 Task: Check the sale-to-list ratio of ranch in the last 1 year.
Action: Mouse moved to (979, 220)
Screenshot: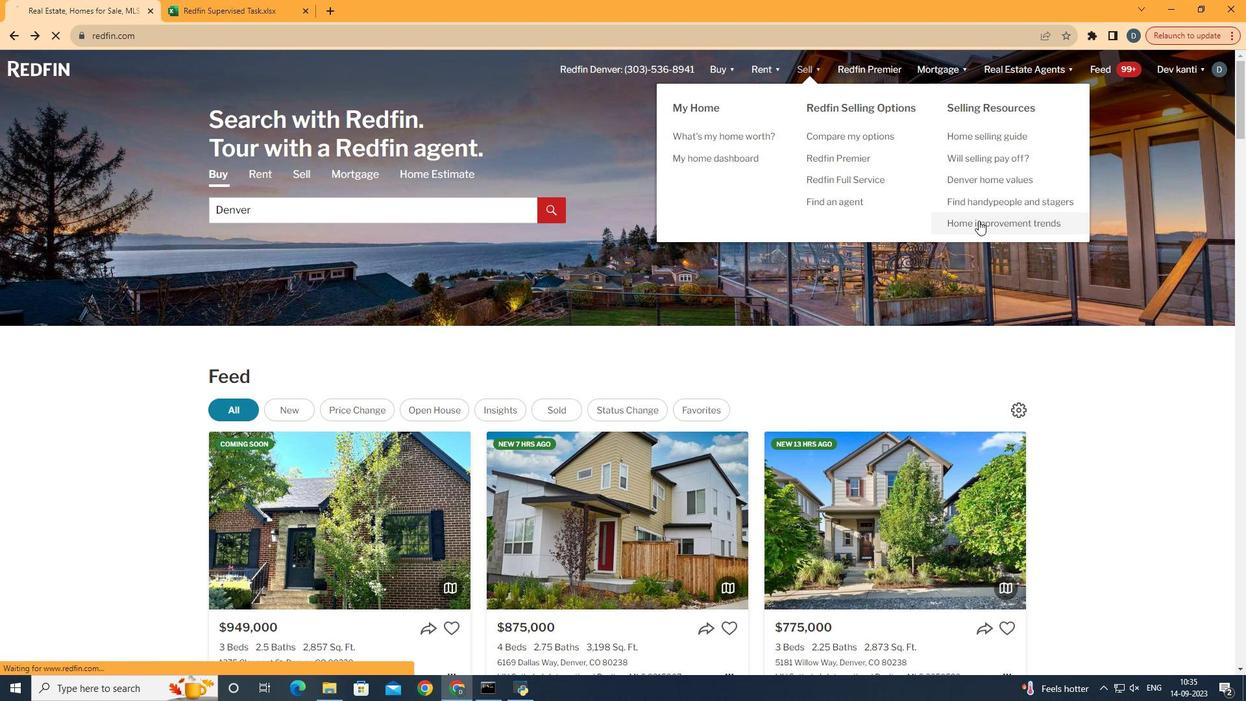 
Action: Mouse pressed left at (979, 220)
Screenshot: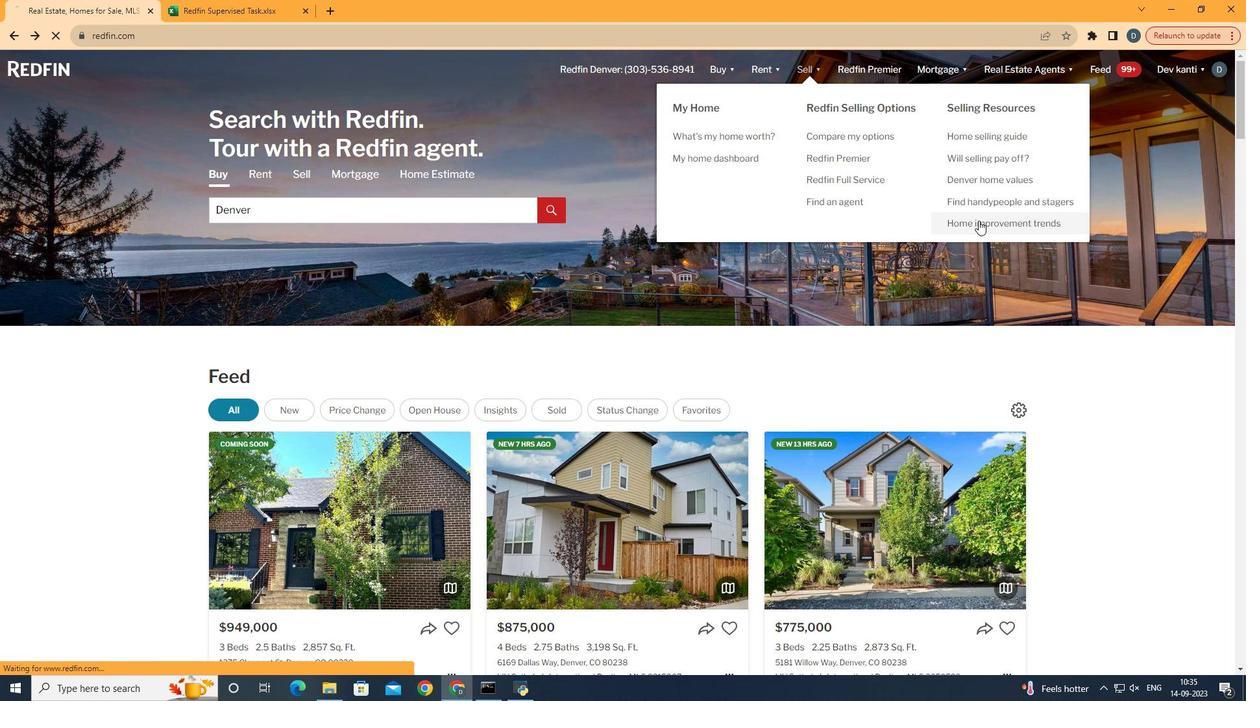 
Action: Mouse moved to (318, 242)
Screenshot: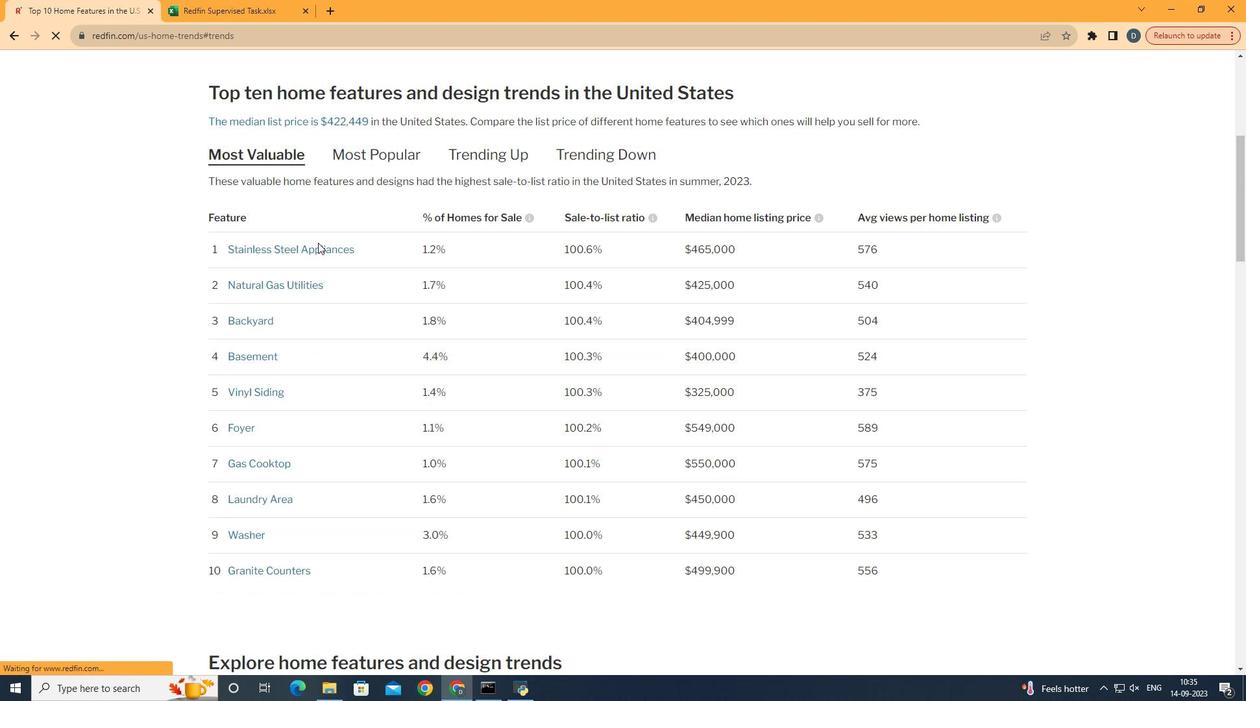
Action: Mouse pressed left at (318, 242)
Screenshot: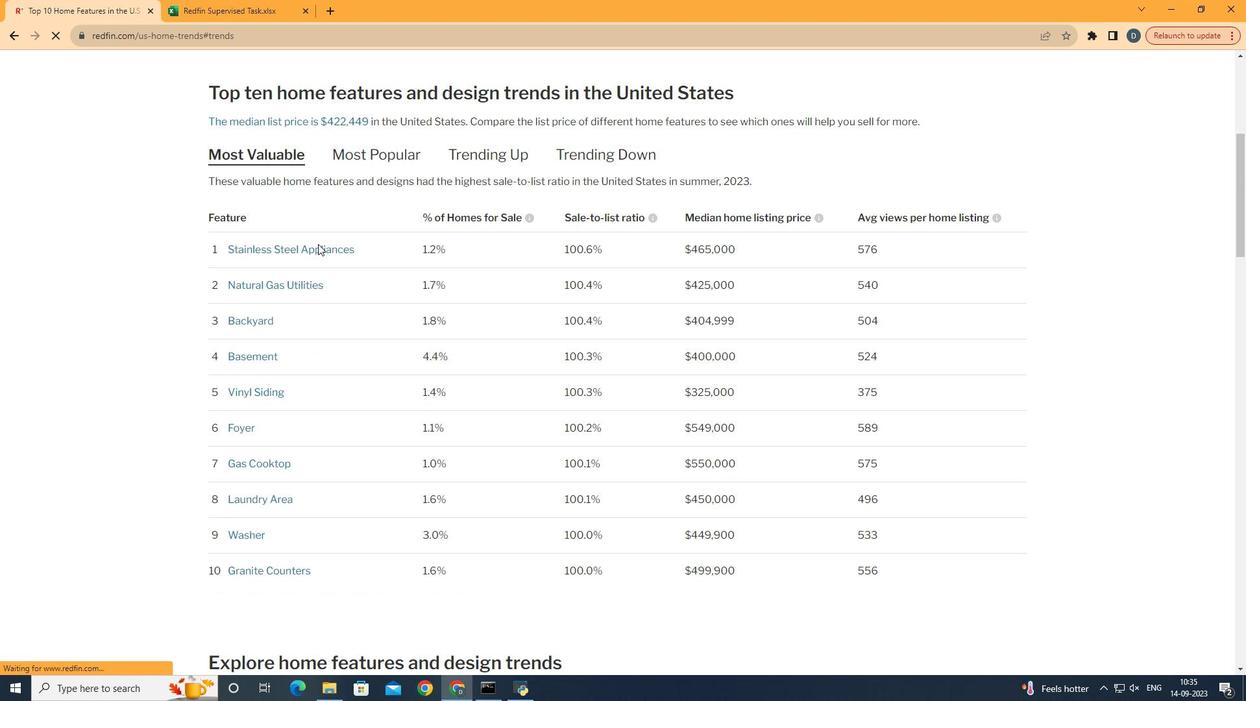 
Action: Mouse moved to (329, 276)
Screenshot: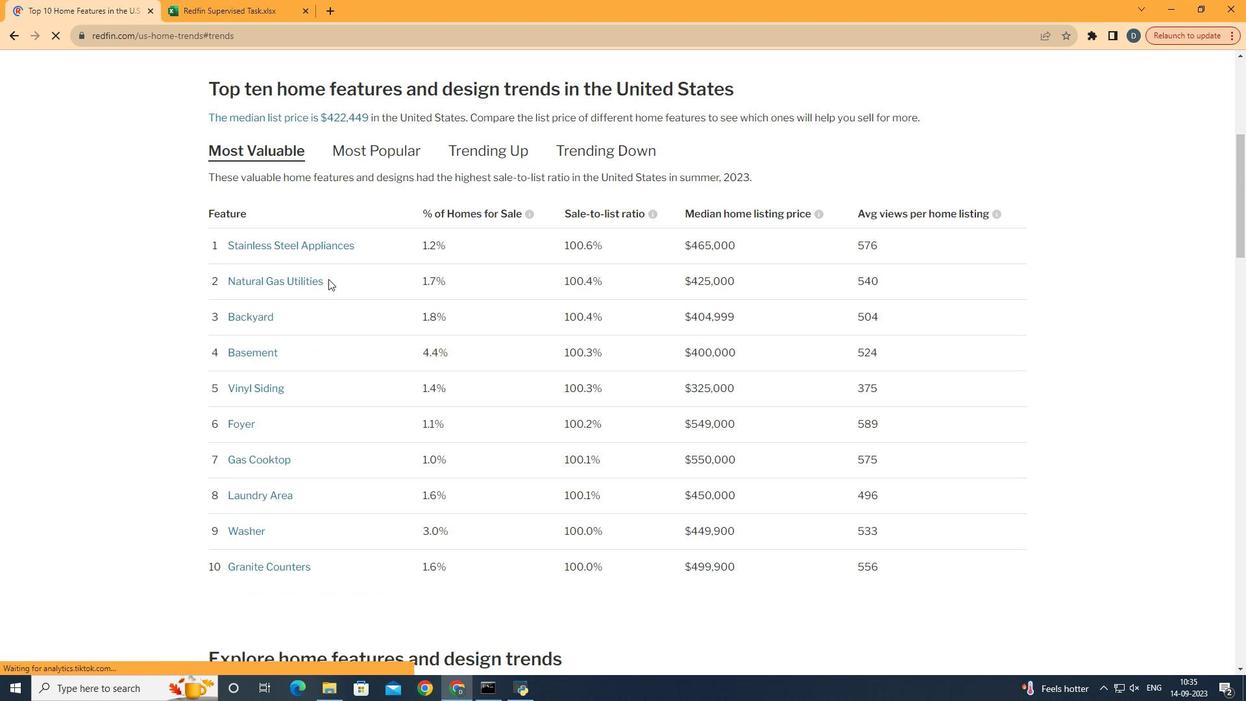 
Action: Mouse scrolled (329, 276) with delta (0, 0)
Screenshot: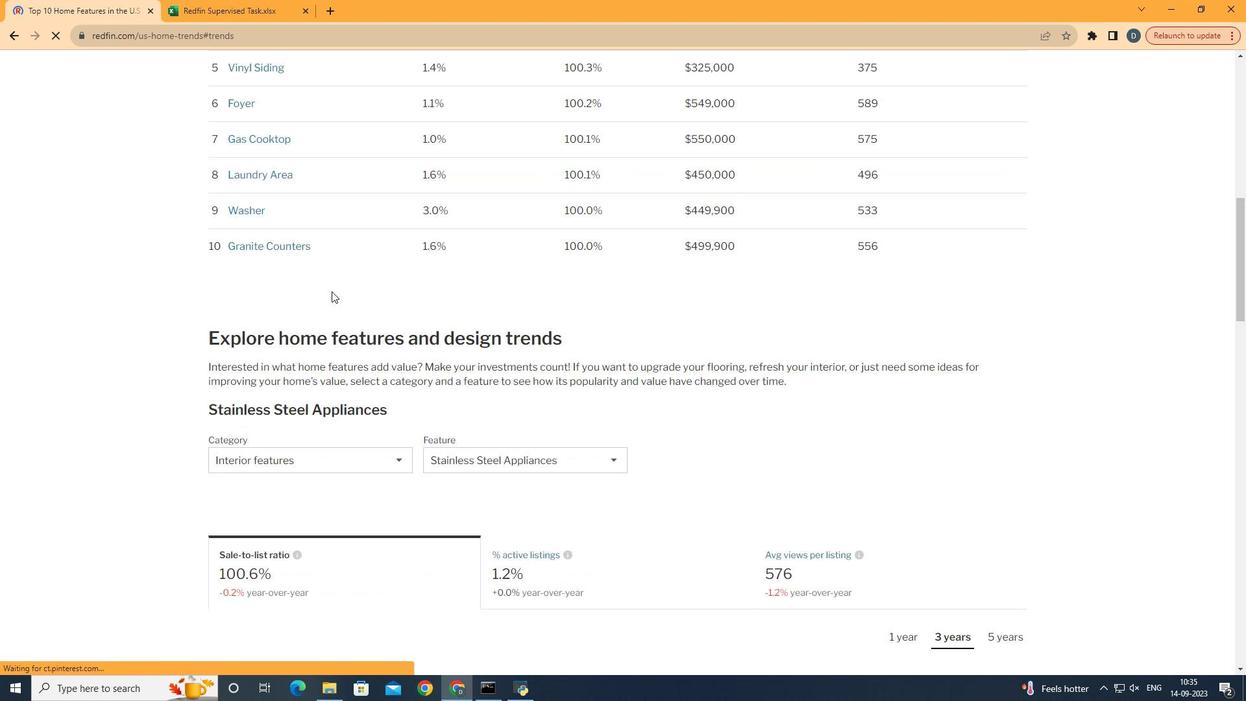 
Action: Mouse moved to (329, 277)
Screenshot: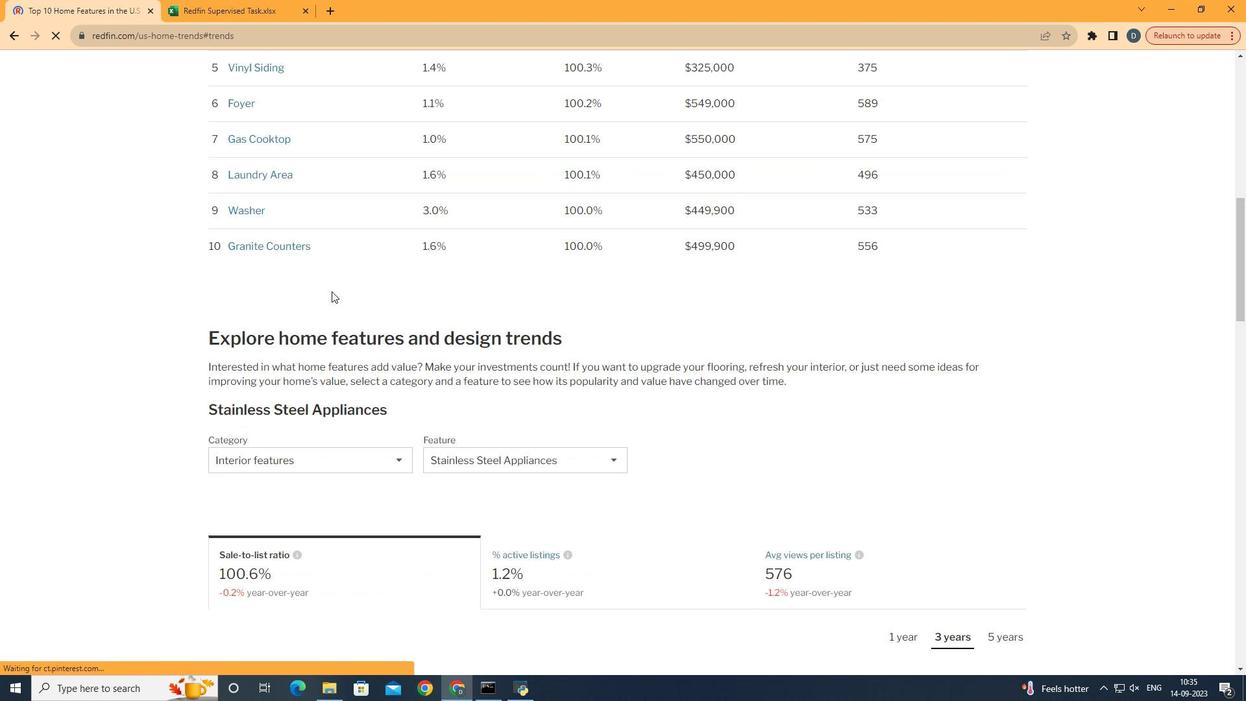 
Action: Mouse scrolled (329, 277) with delta (0, 0)
Screenshot: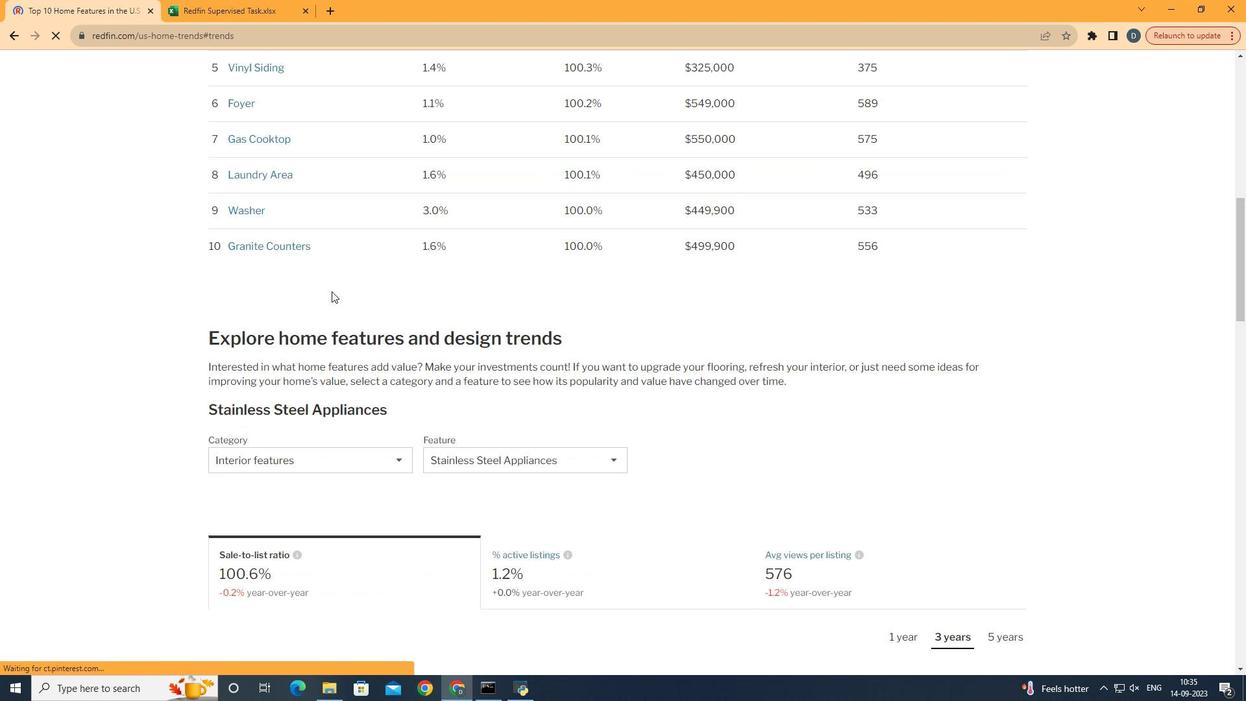
Action: Mouse moved to (329, 277)
Screenshot: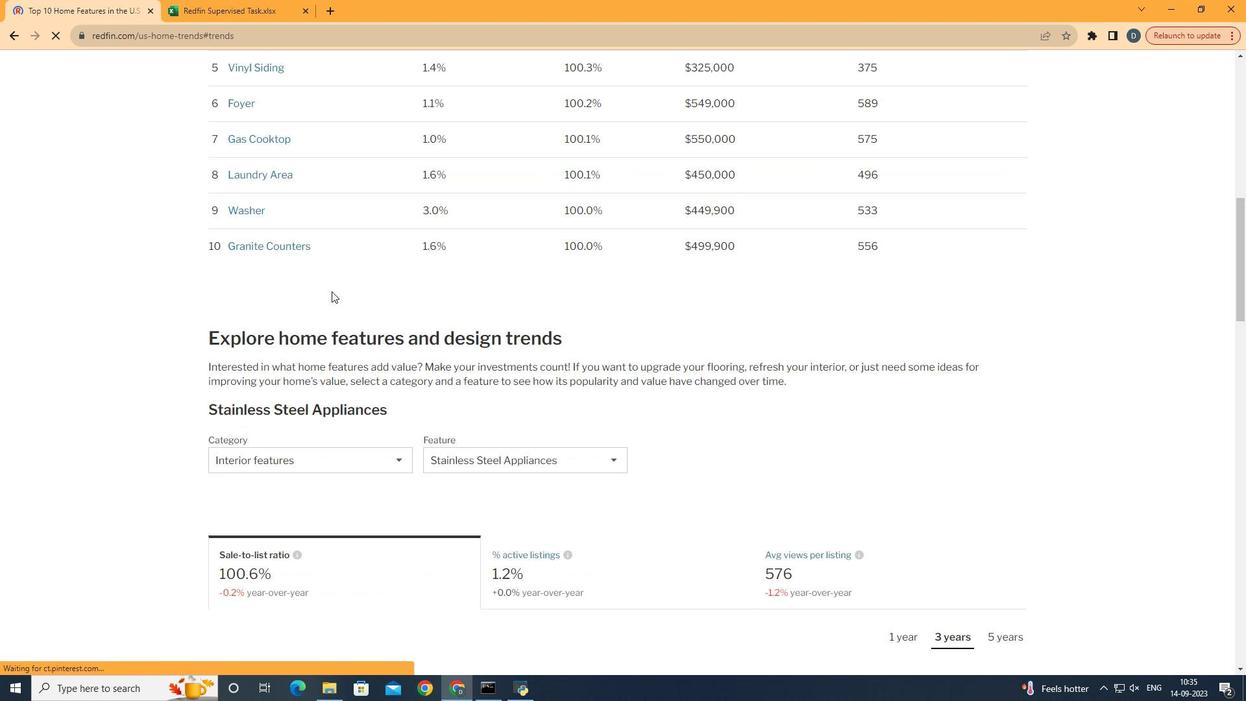 
Action: Mouse scrolled (329, 277) with delta (0, 0)
Screenshot: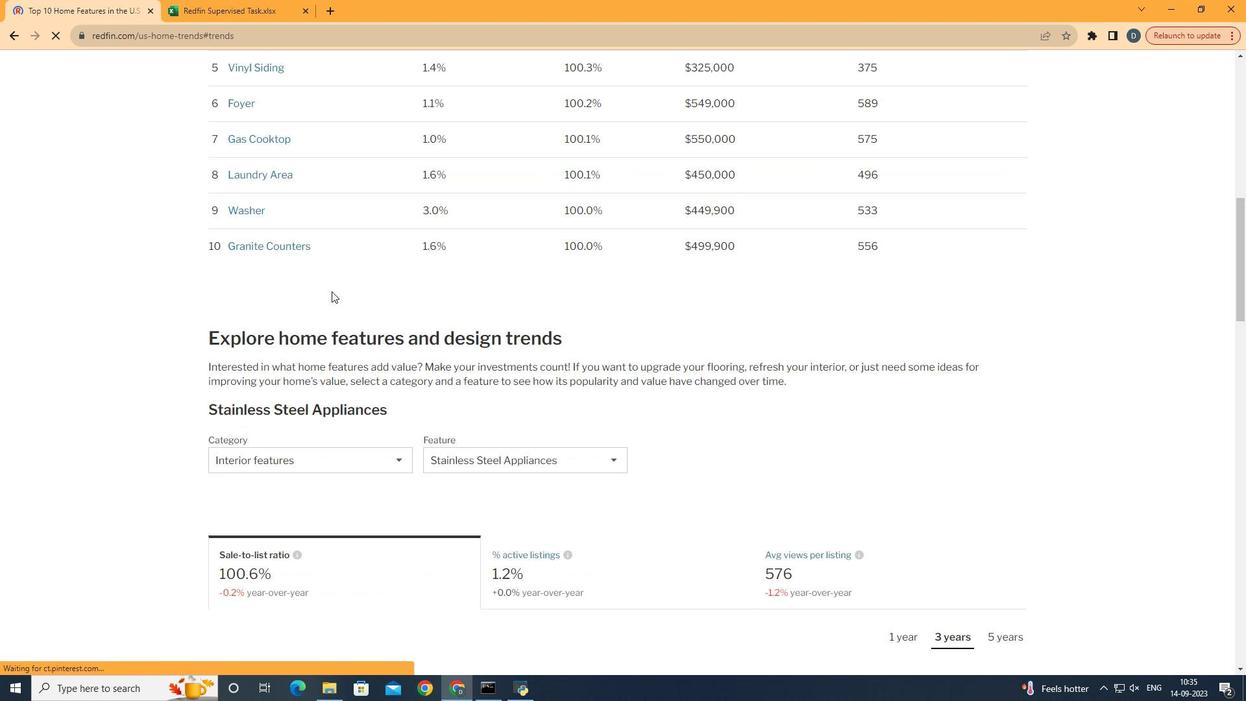 
Action: Mouse moved to (329, 279)
Screenshot: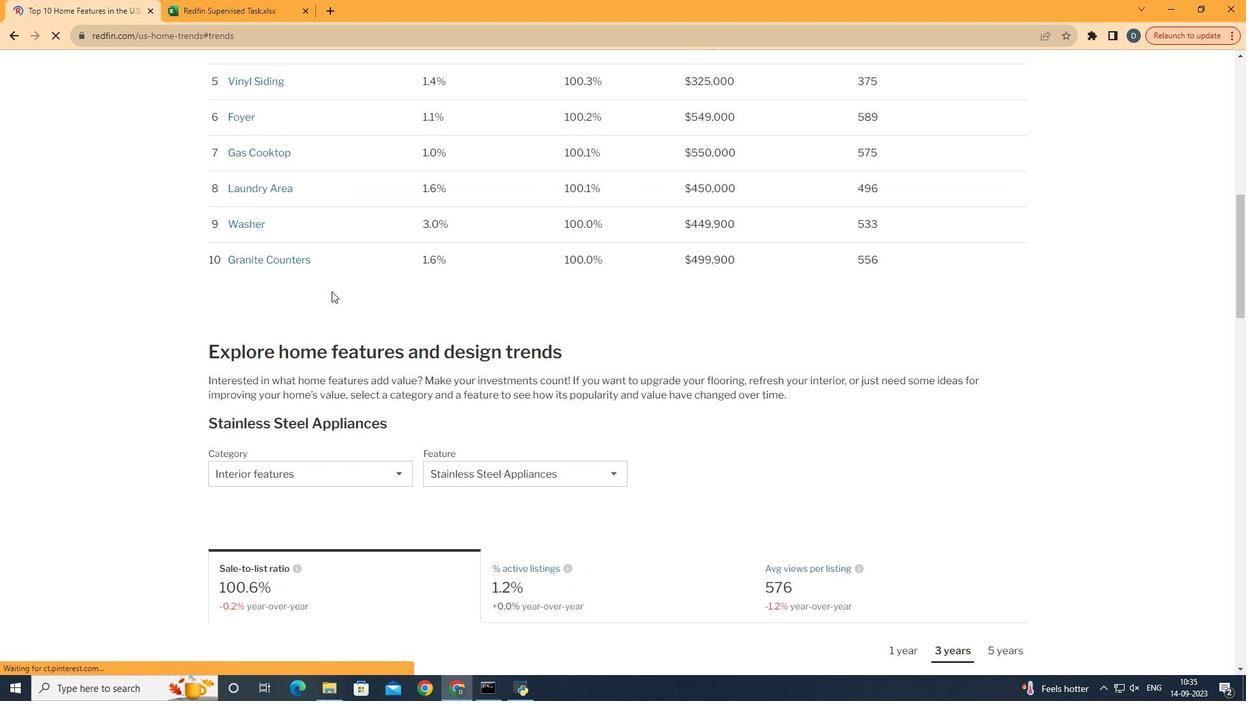 
Action: Mouse scrolled (329, 278) with delta (0, 0)
Screenshot: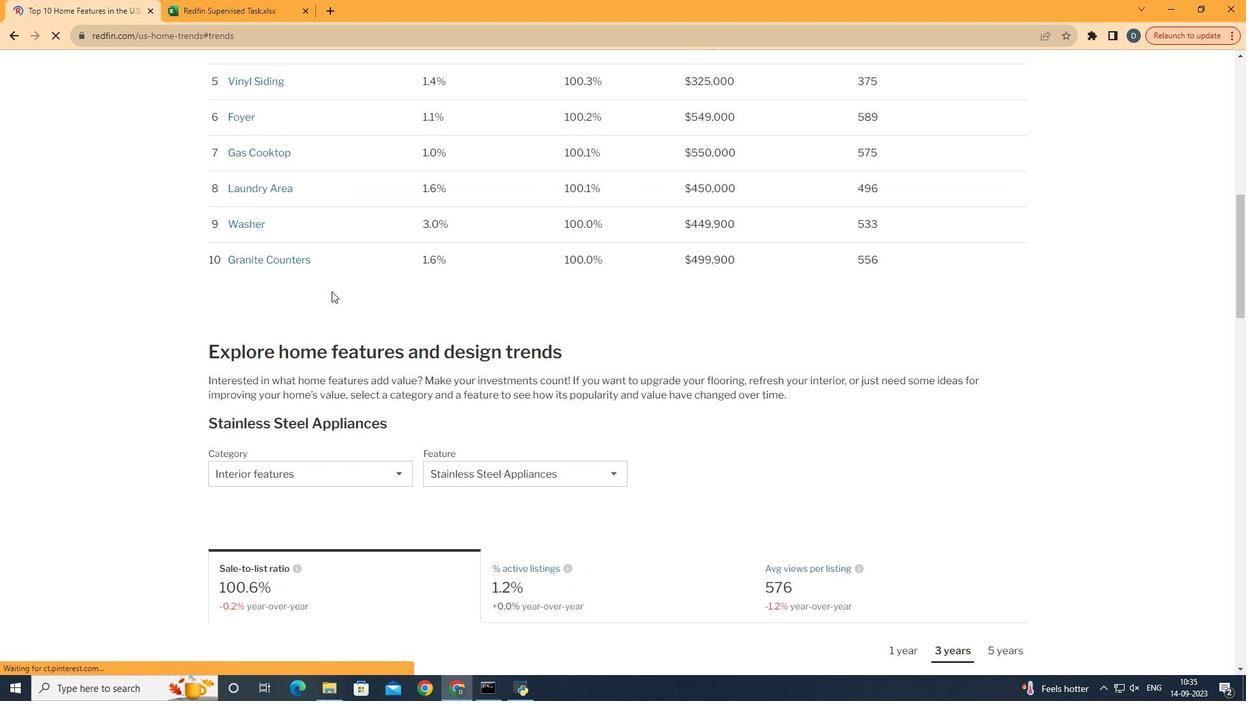 
Action: Mouse moved to (328, 283)
Screenshot: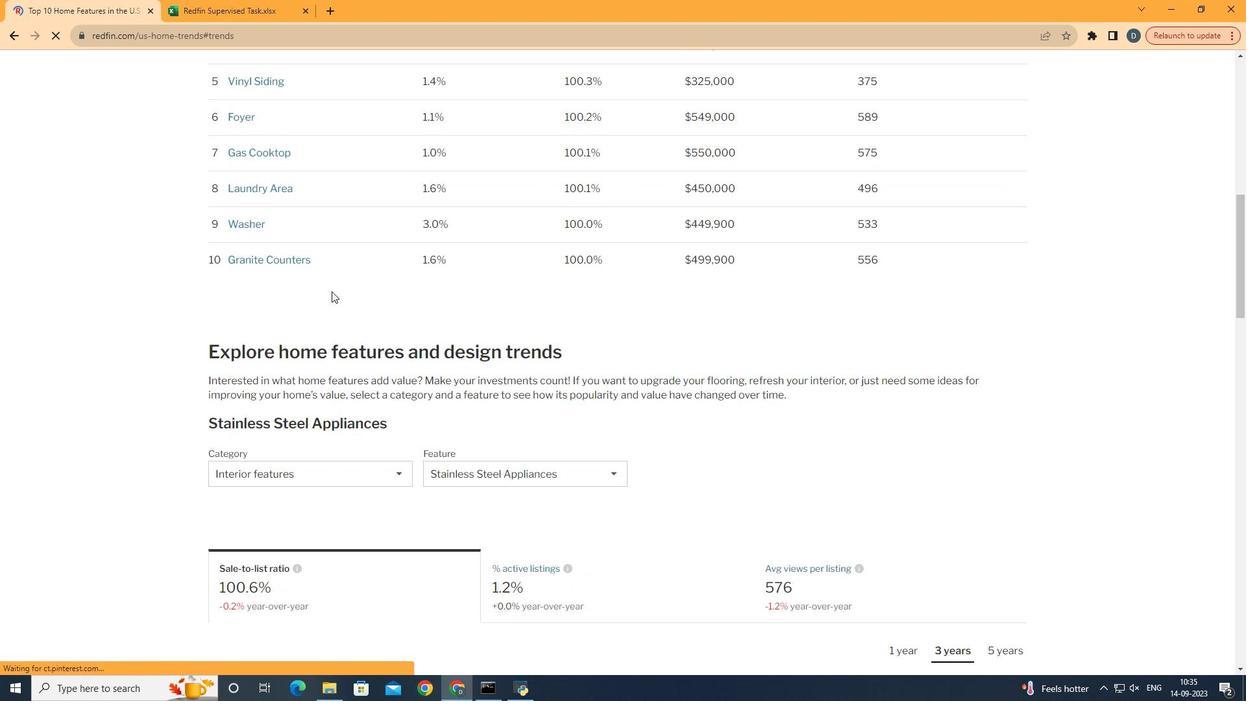 
Action: Mouse scrolled (328, 283) with delta (0, 0)
Screenshot: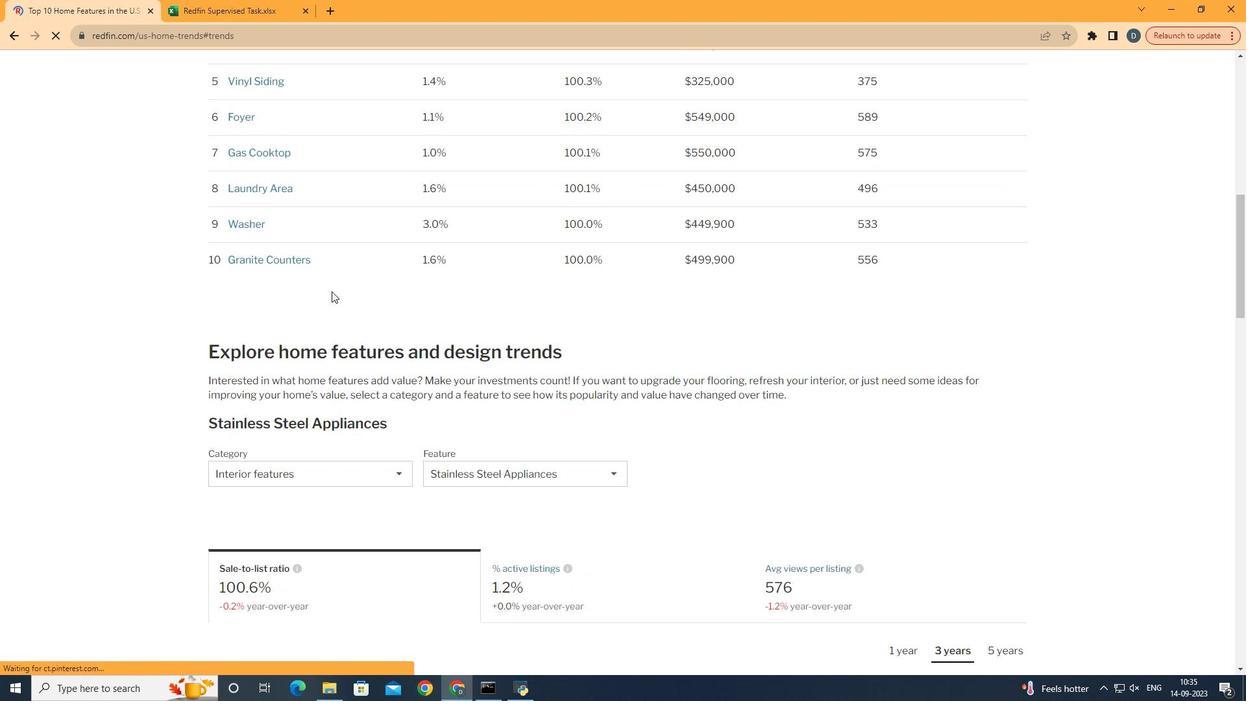 
Action: Mouse moved to (331, 291)
Screenshot: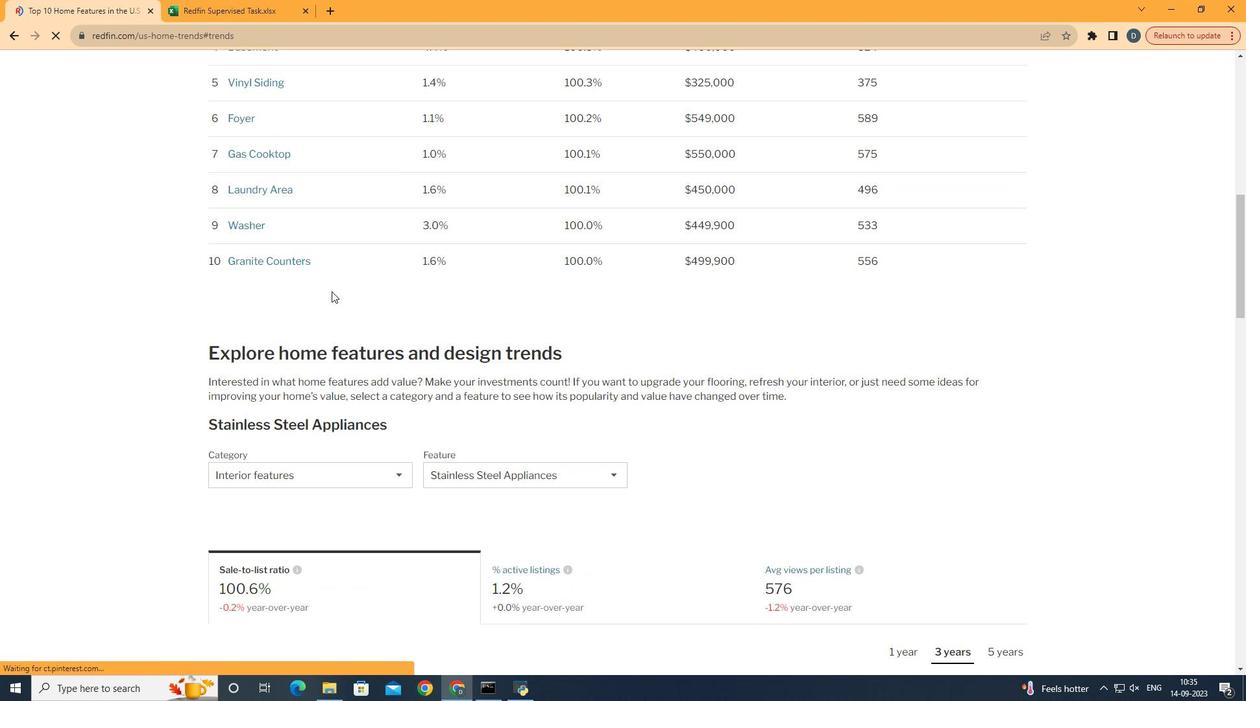 
Action: Mouse scrolled (331, 290) with delta (0, 0)
Screenshot: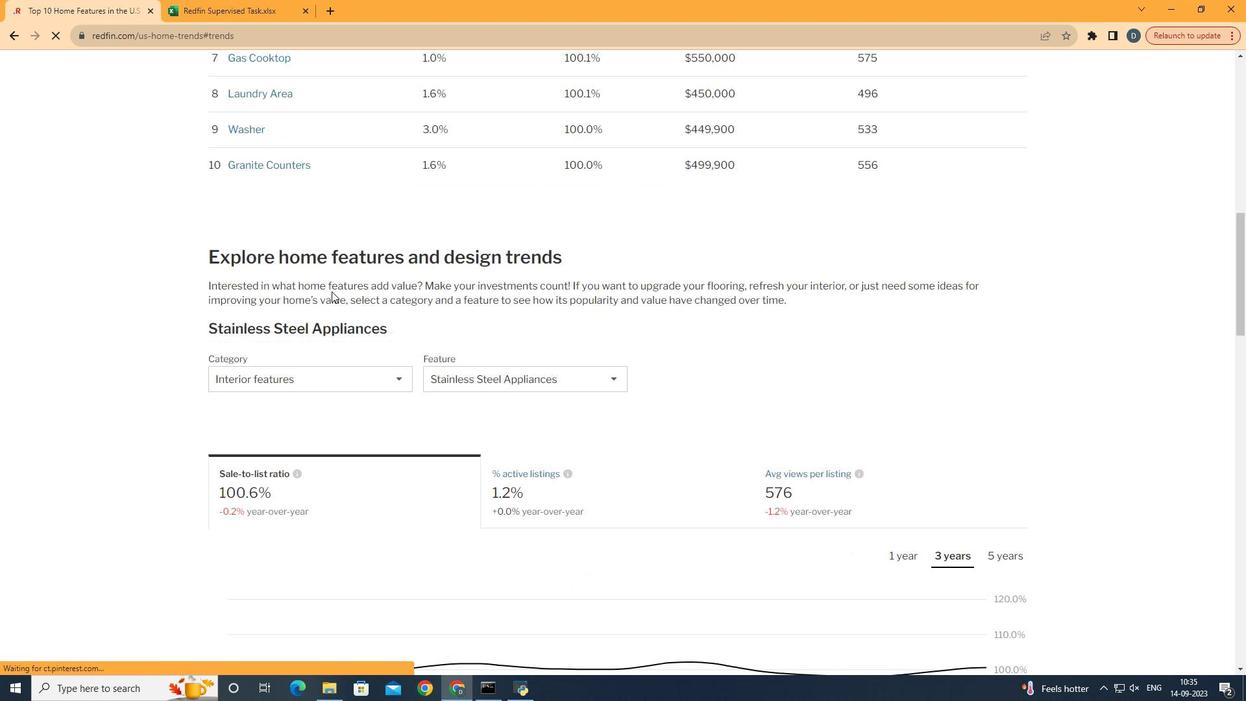 
Action: Mouse scrolled (331, 290) with delta (0, 0)
Screenshot: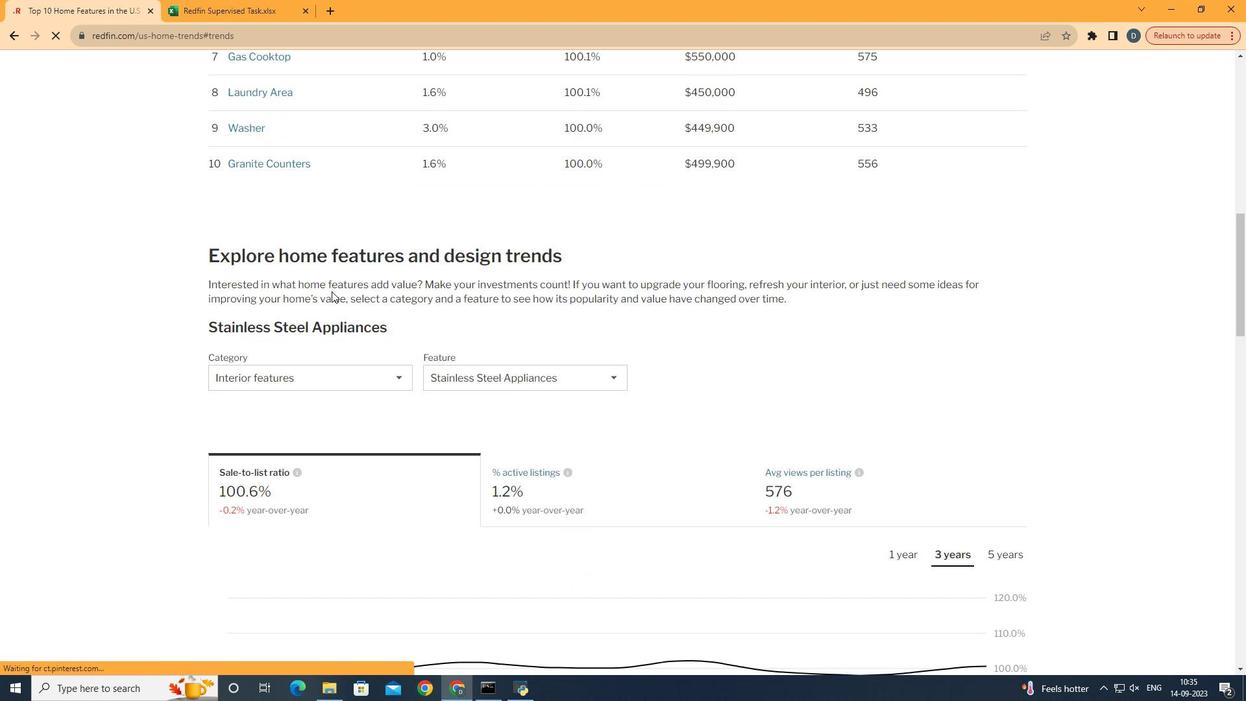 
Action: Mouse scrolled (331, 290) with delta (0, 0)
Screenshot: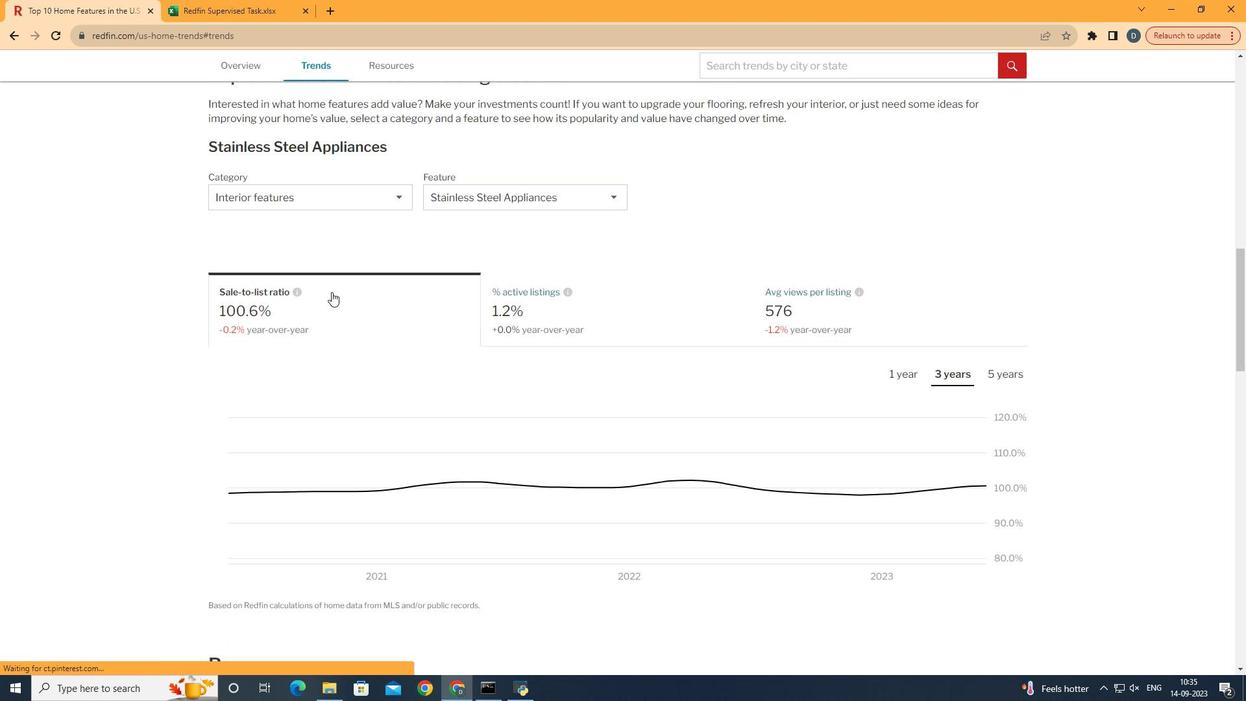 
Action: Mouse scrolled (331, 290) with delta (0, 0)
Screenshot: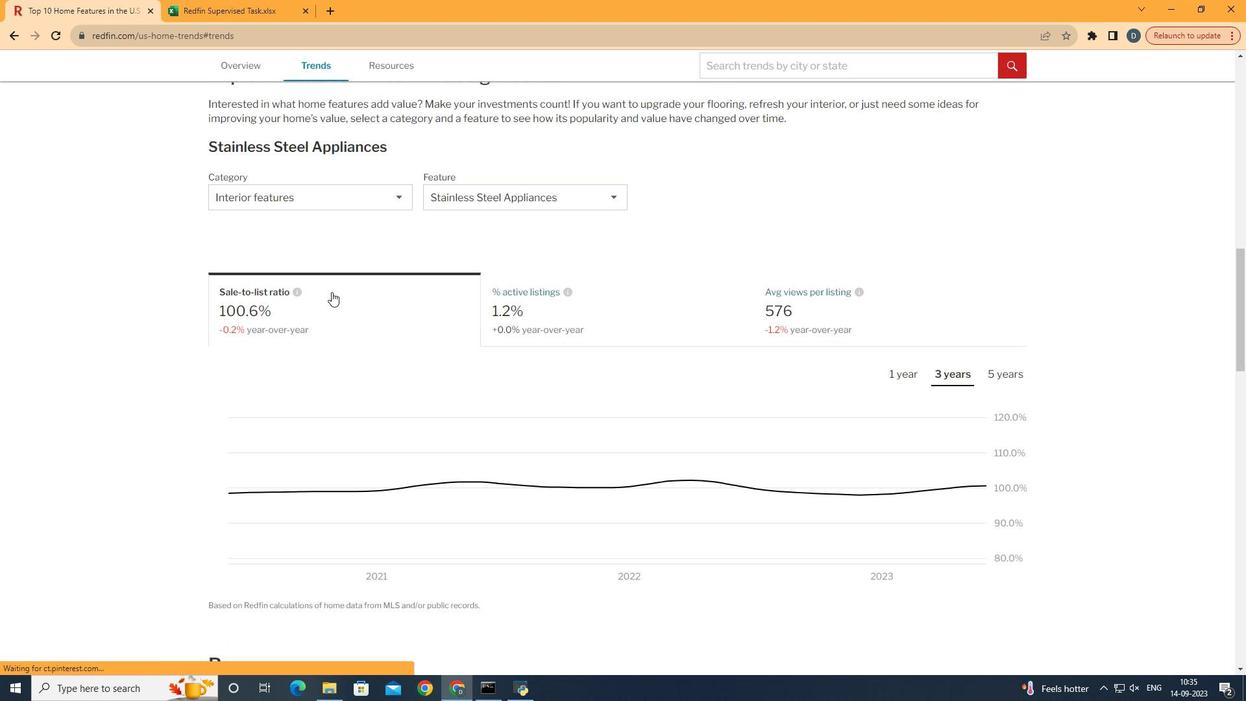 
Action: Mouse moved to (331, 292)
Screenshot: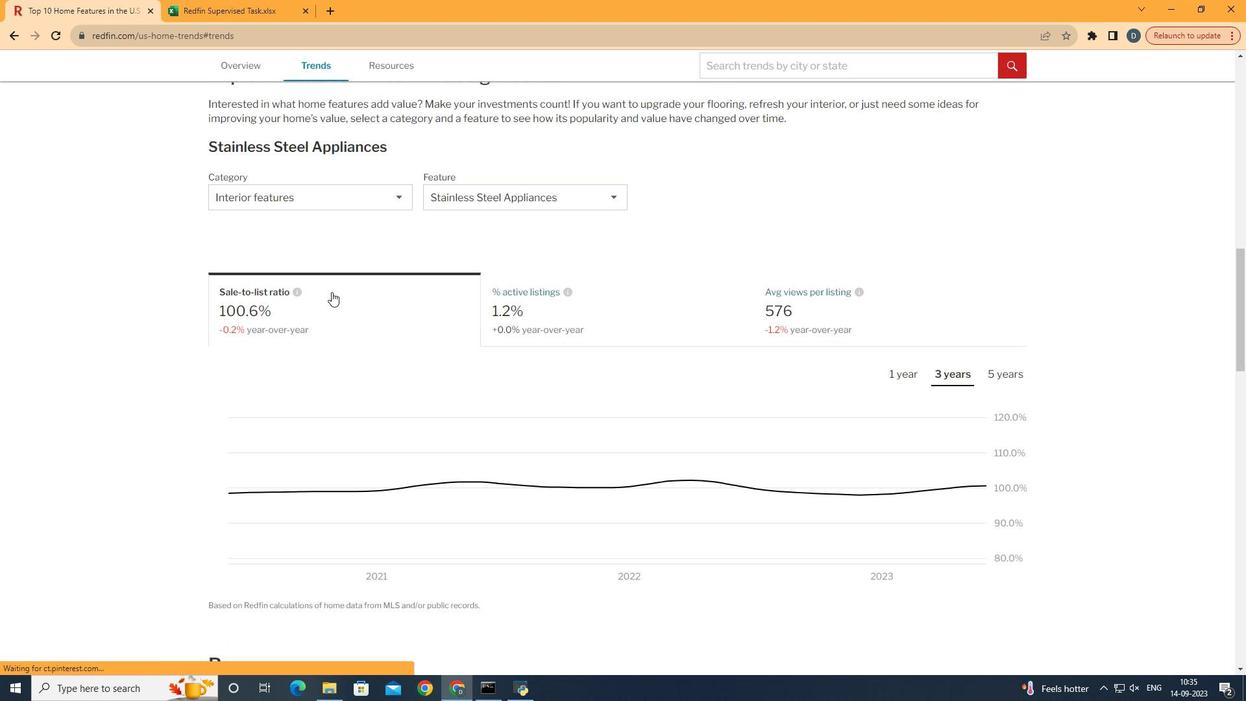 
Action: Mouse scrolled (331, 291) with delta (0, 0)
Screenshot: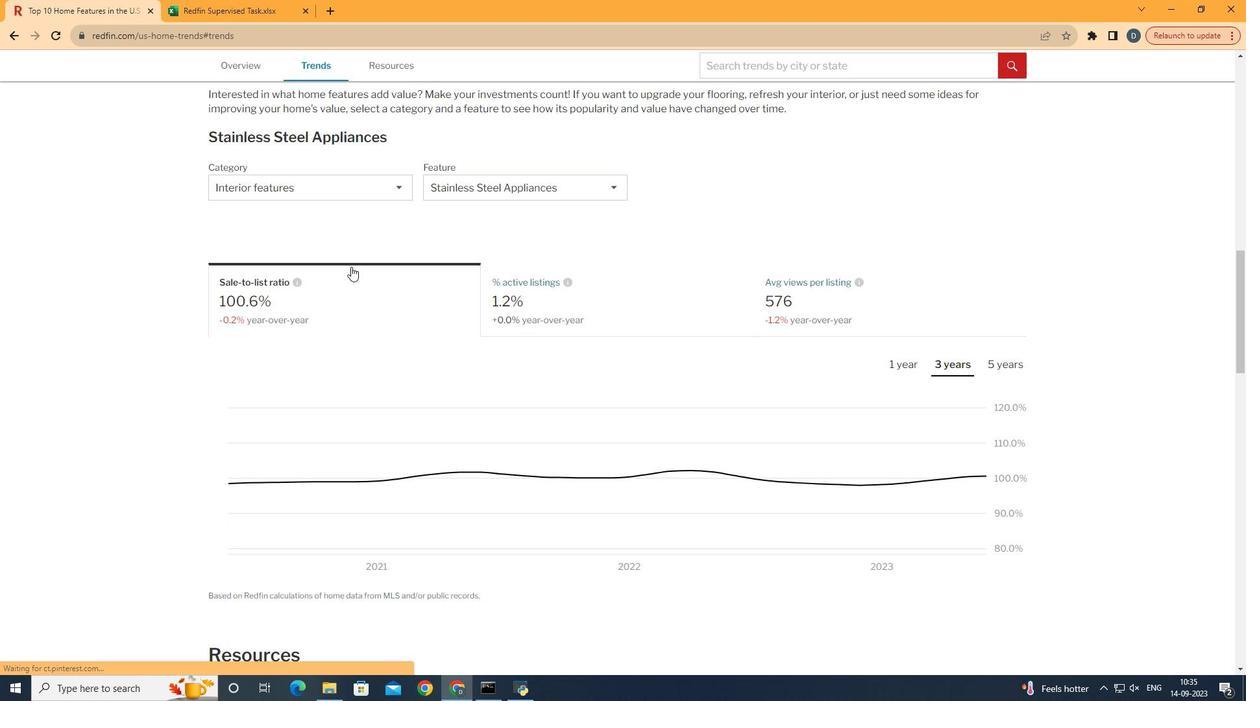 
Action: Mouse moved to (377, 208)
Screenshot: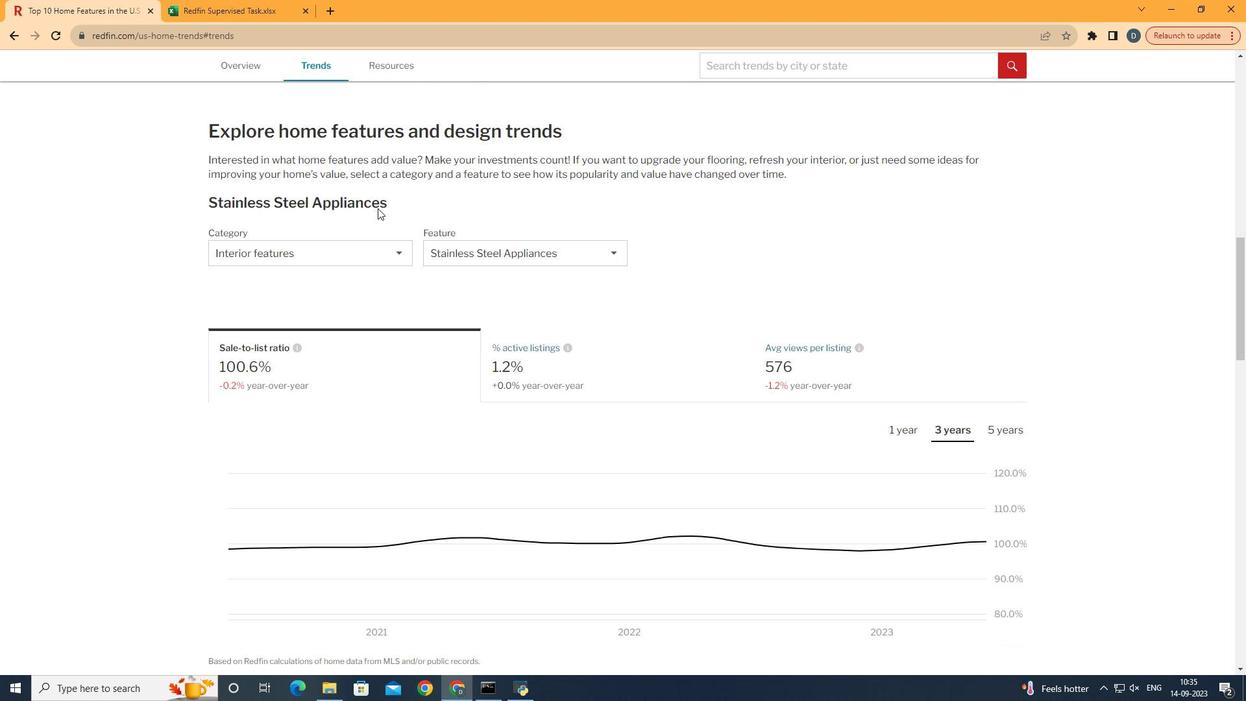 
Action: Mouse scrolled (377, 207) with delta (0, 0)
Screenshot: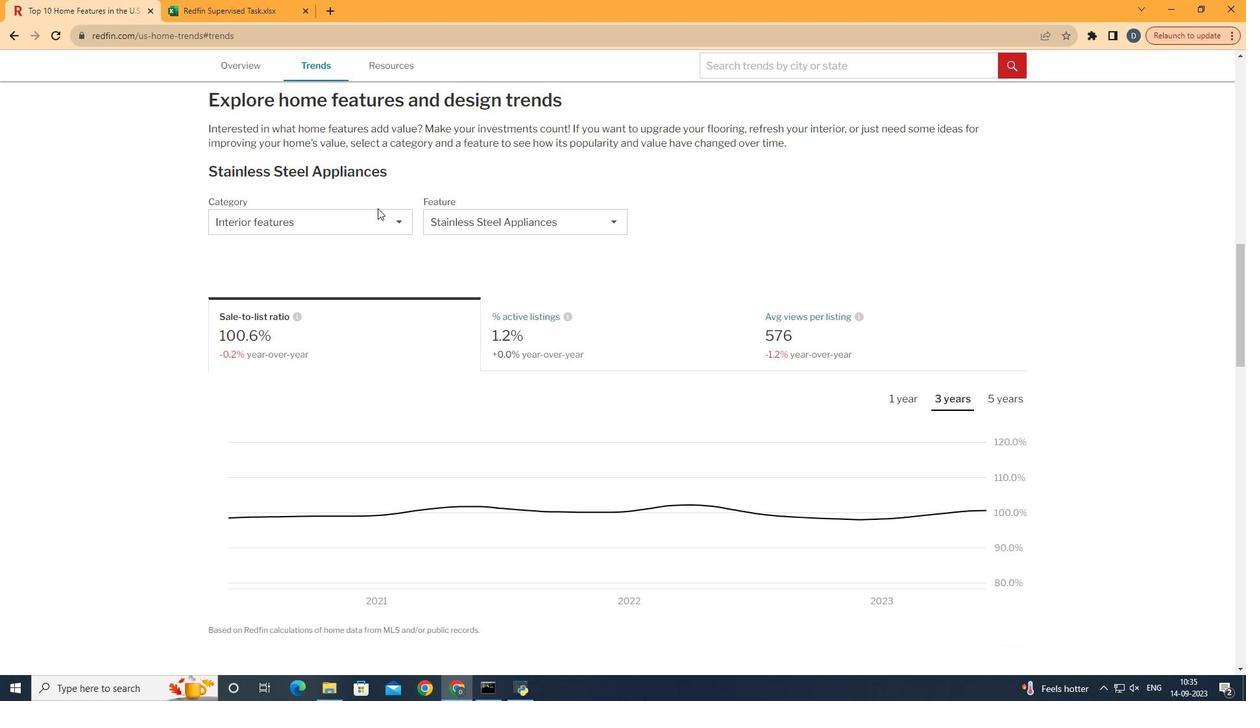 
Action: Mouse scrolled (377, 207) with delta (0, 0)
Screenshot: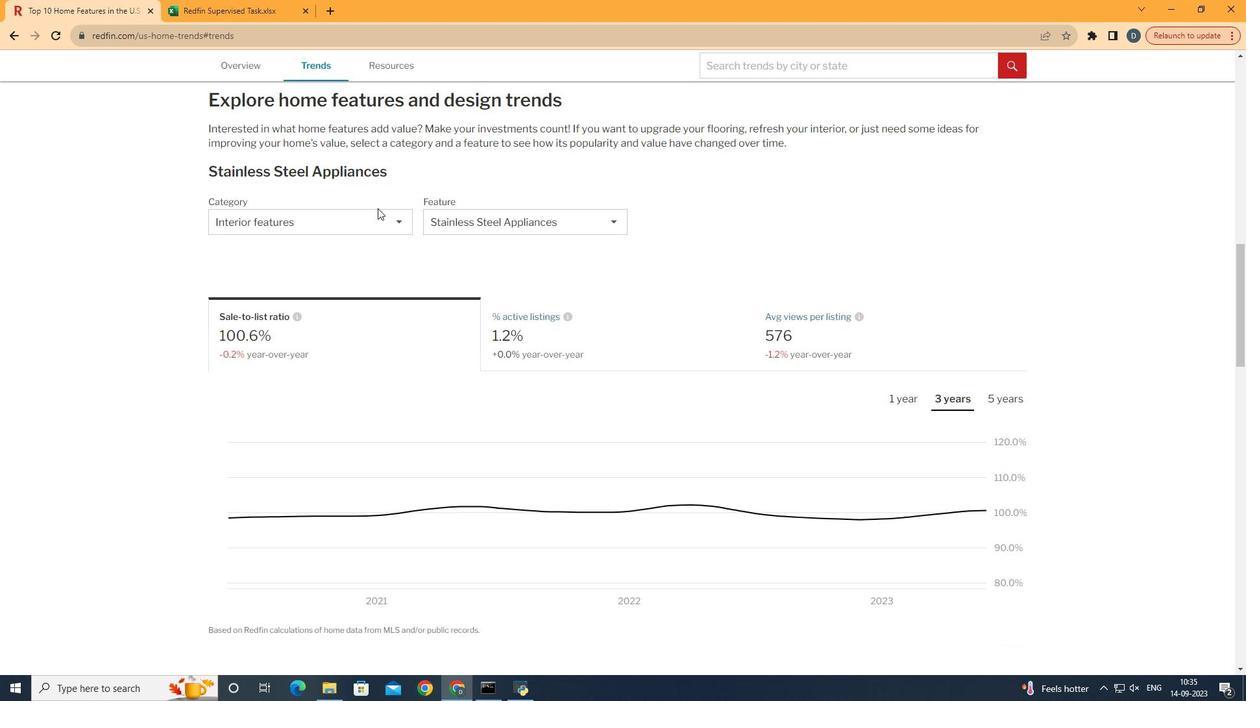 
Action: Mouse moved to (381, 229)
Screenshot: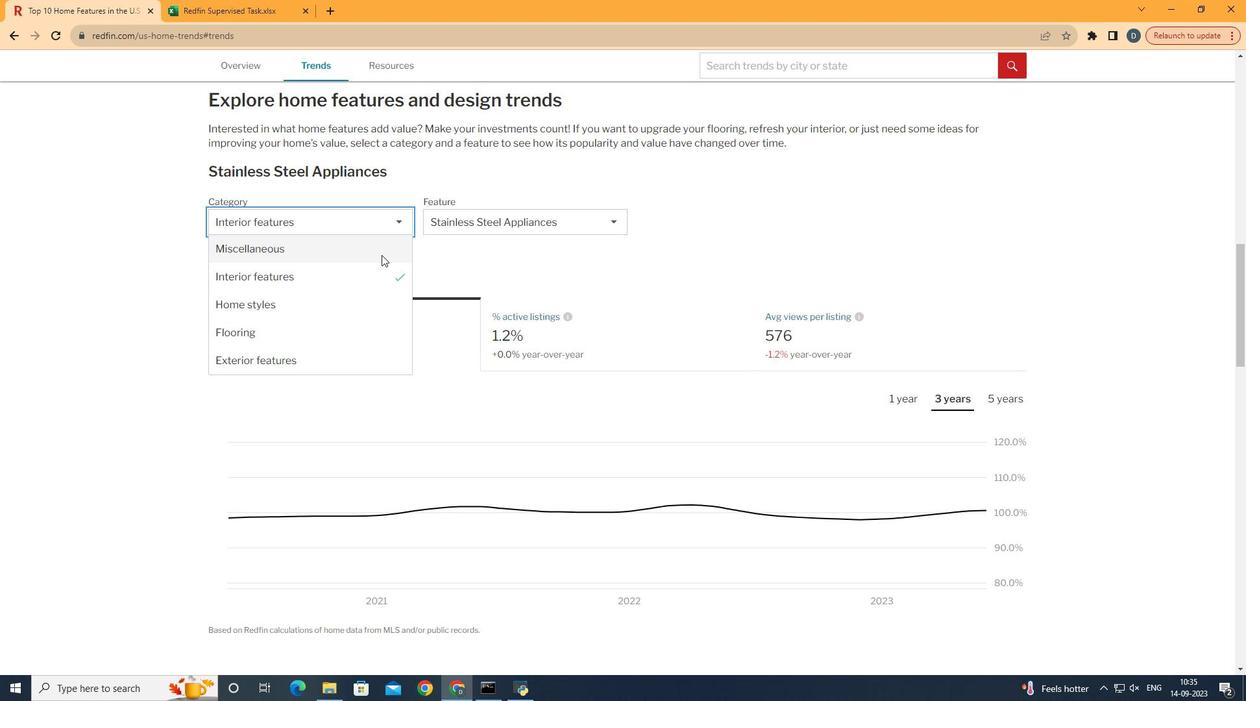 
Action: Mouse pressed left at (381, 229)
Screenshot: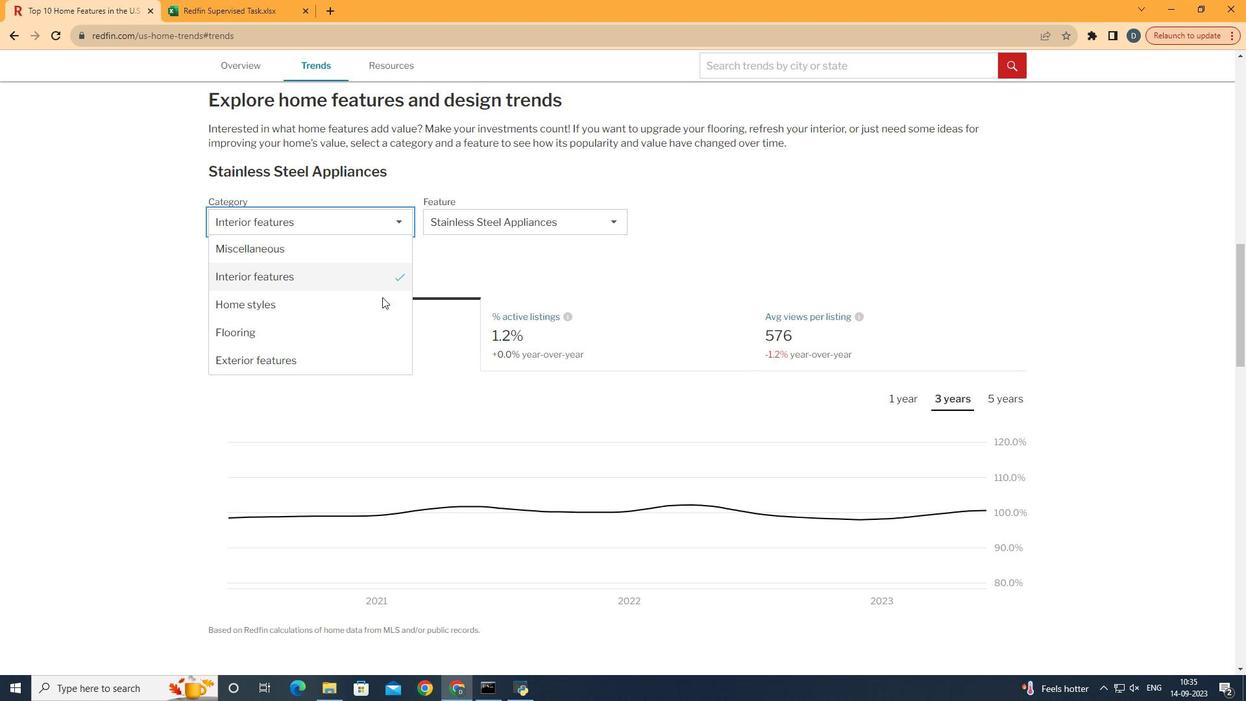 
Action: Mouse moved to (387, 311)
Screenshot: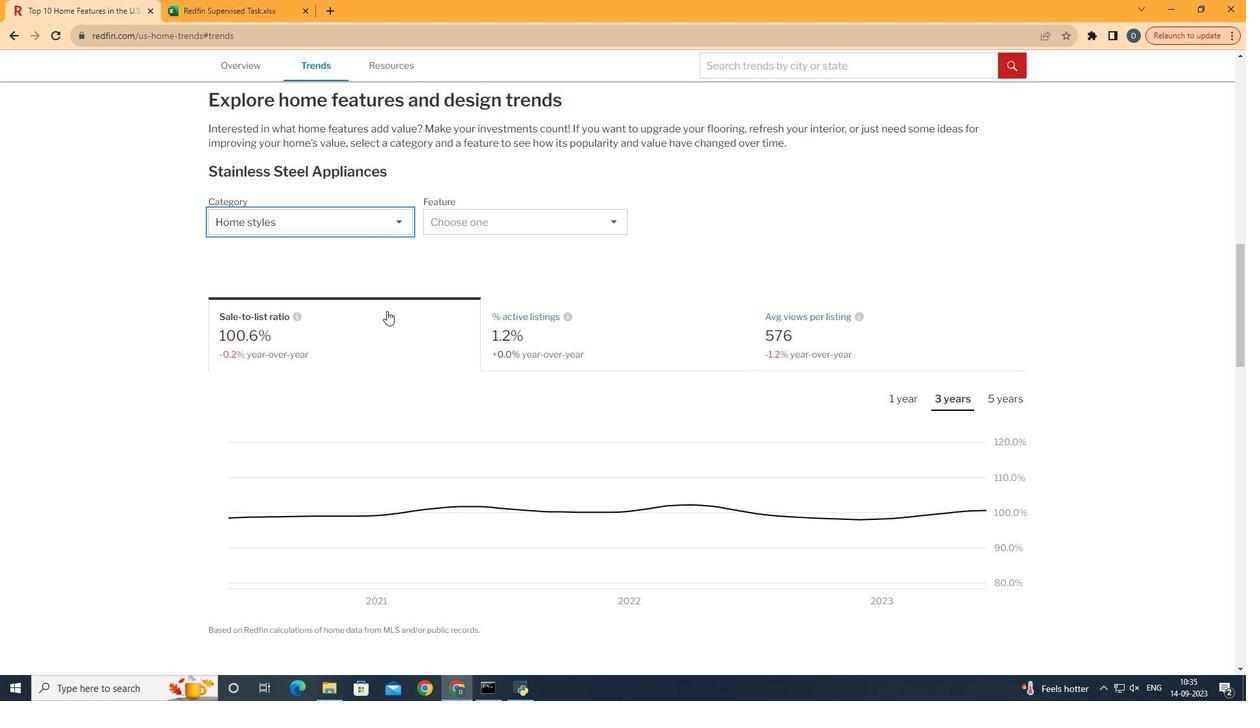 
Action: Mouse pressed left at (387, 311)
Screenshot: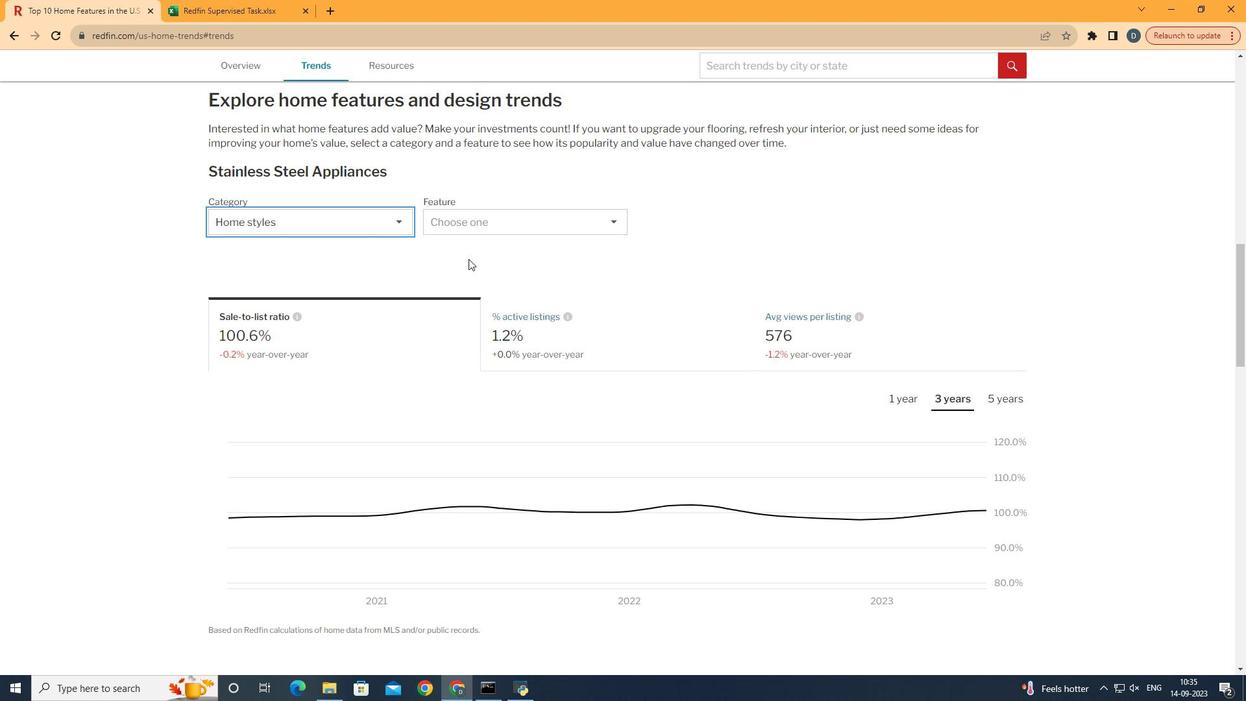 
Action: Mouse moved to (533, 216)
Screenshot: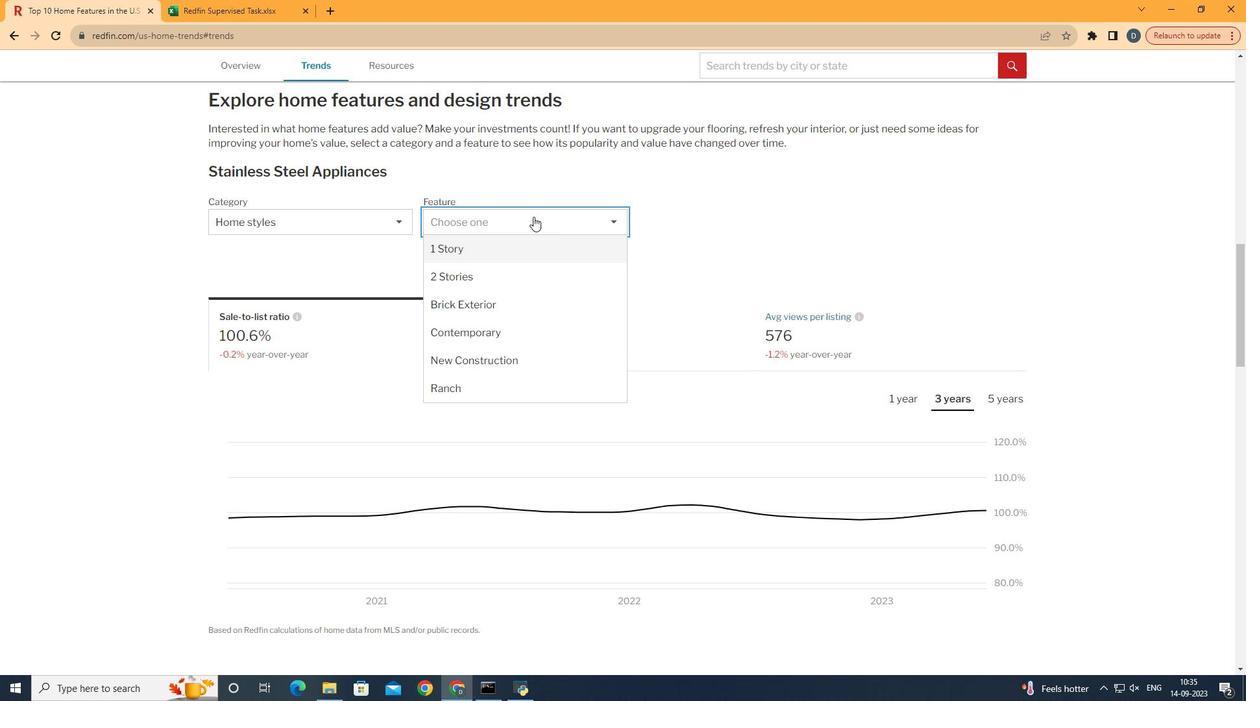 
Action: Mouse pressed left at (533, 216)
Screenshot: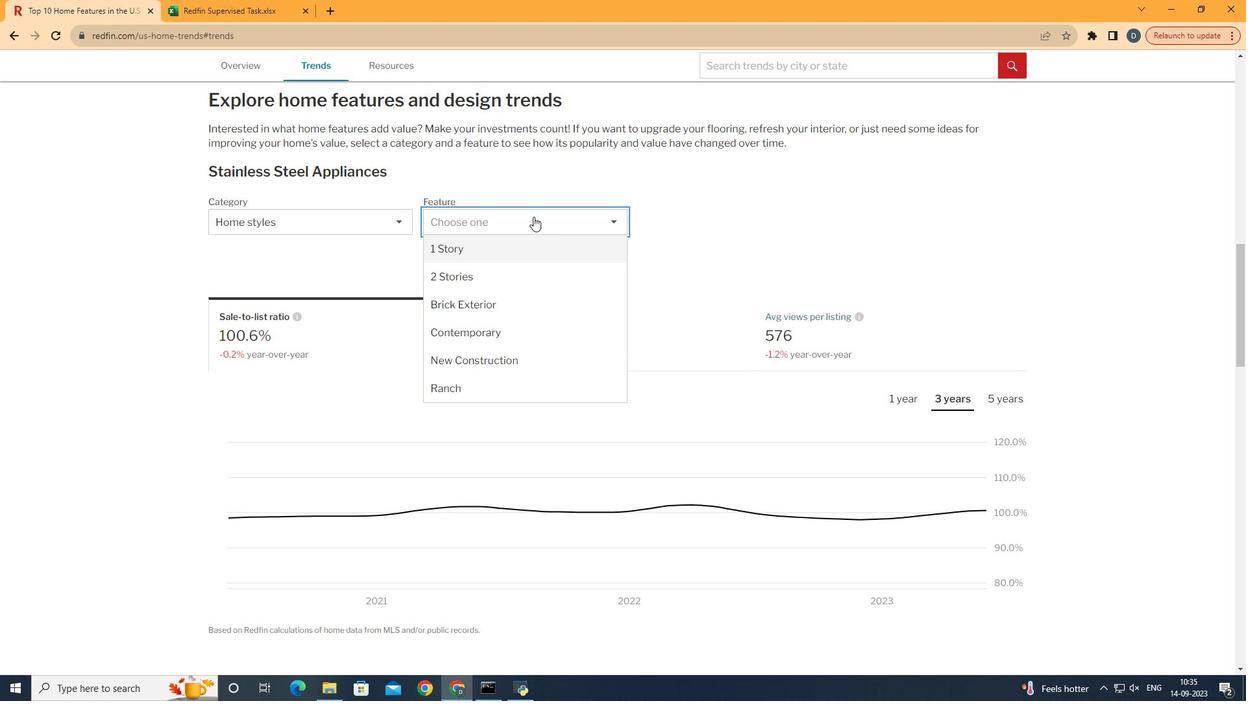 
Action: Mouse moved to (551, 389)
Screenshot: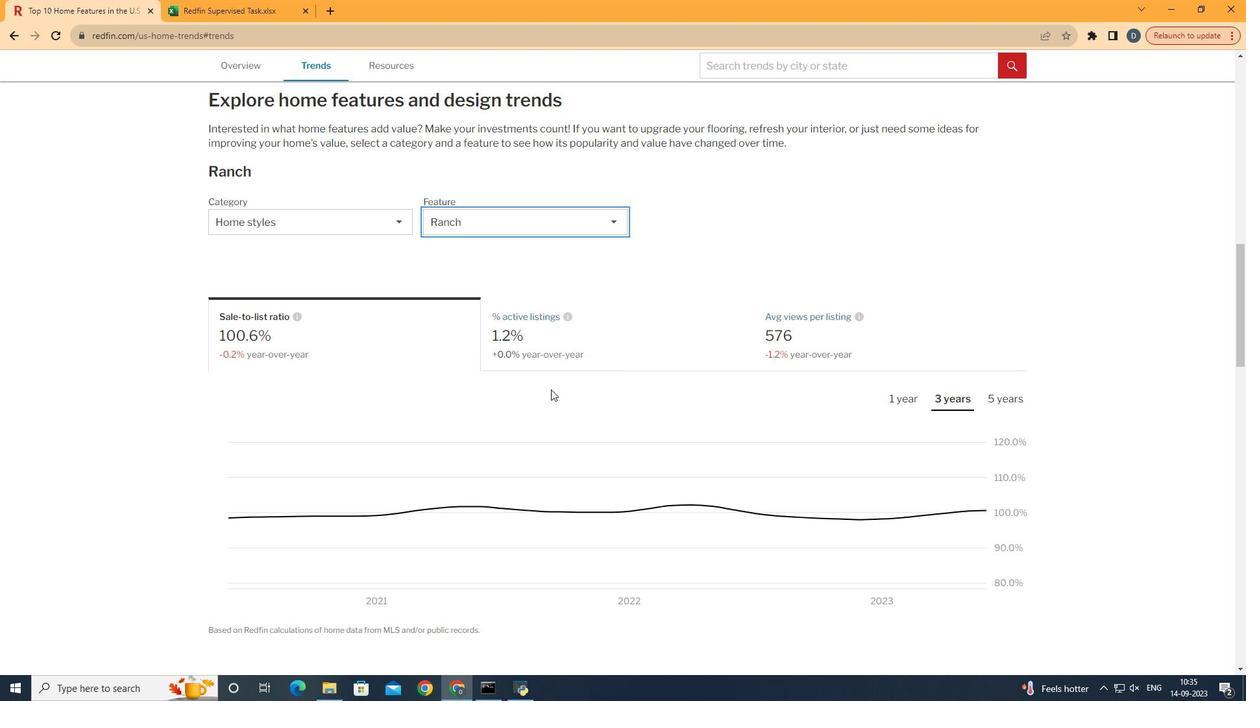 
Action: Mouse pressed left at (551, 389)
Screenshot: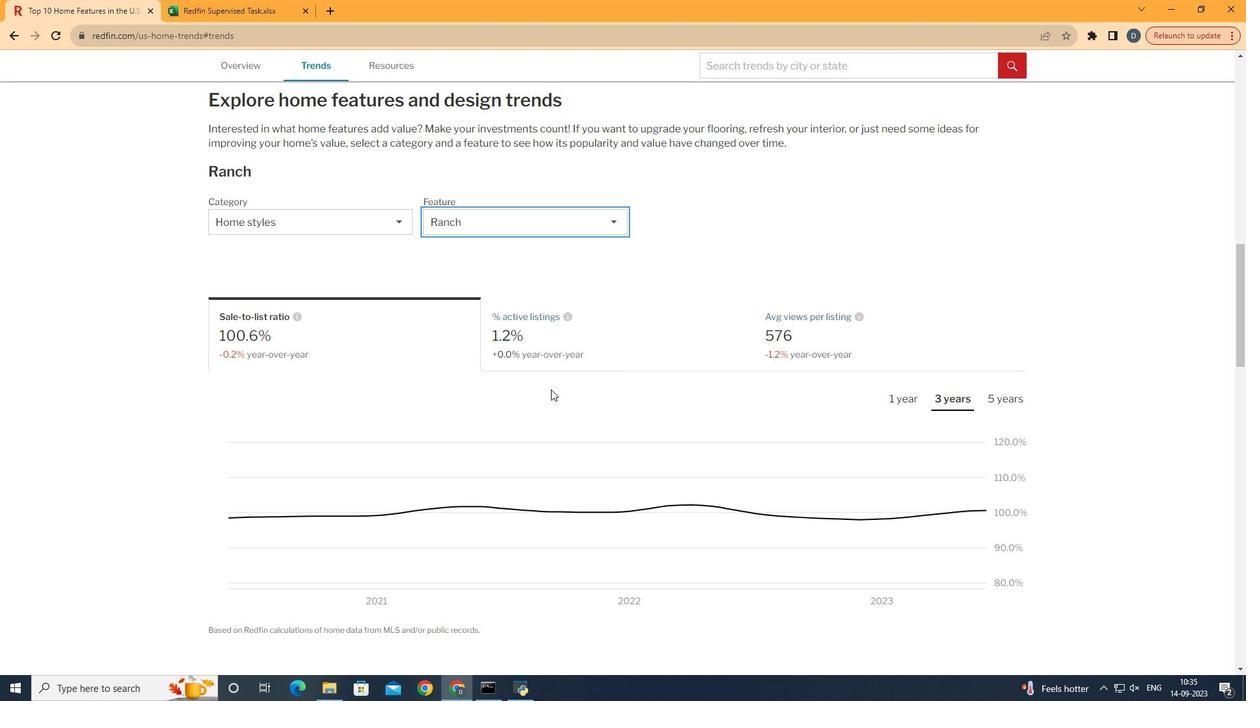 
Action: Mouse moved to (894, 402)
Screenshot: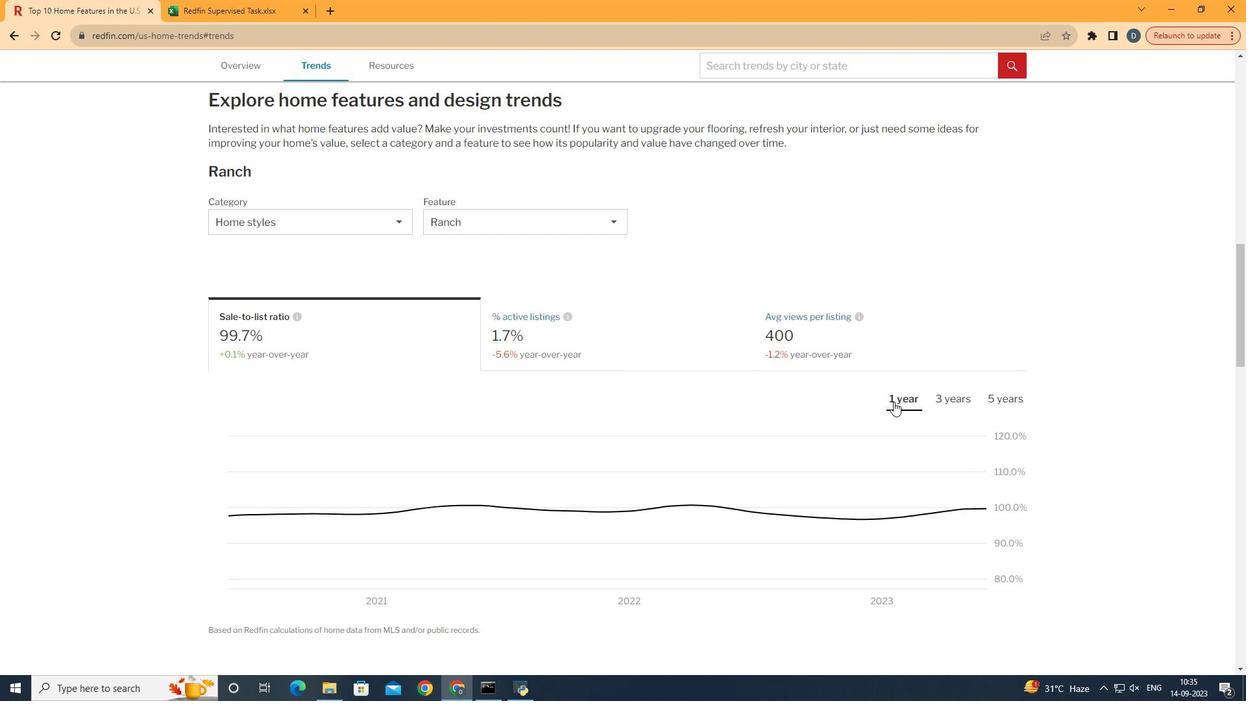 
Action: Mouse pressed left at (894, 402)
Screenshot: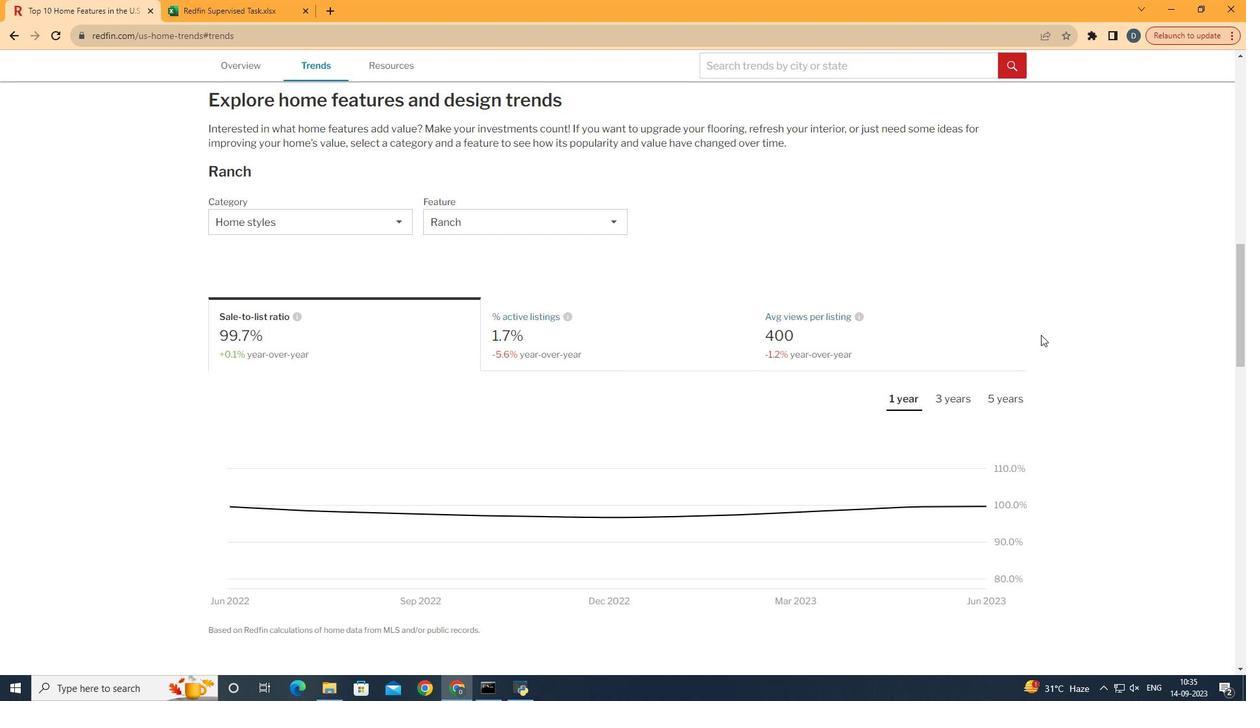 
Action: Mouse moved to (1041, 334)
Screenshot: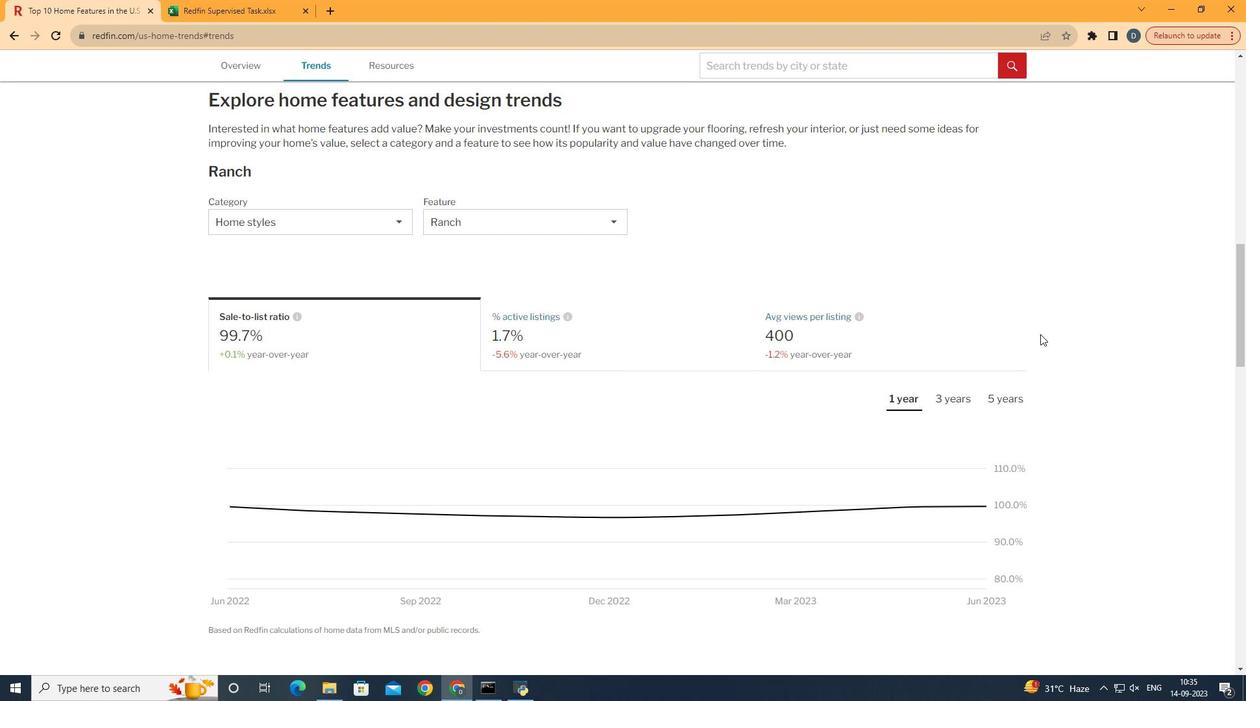 
